 Task: Create Board Website Redesign to Workspace Data Analysis. Create Board Customer Feedback Management to Workspace Data Analysis. Create Board Social Media User Generated Content Management to Workspace Data Analysis
Action: Mouse moved to (351, 60)
Screenshot: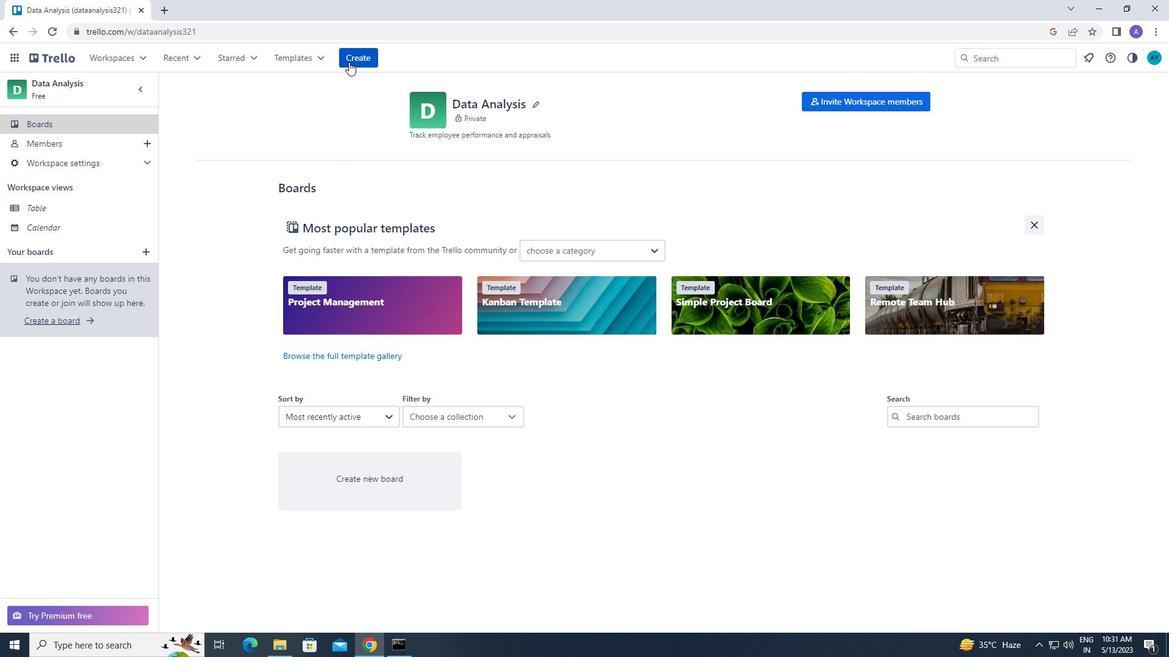 
Action: Mouse pressed left at (351, 60)
Screenshot: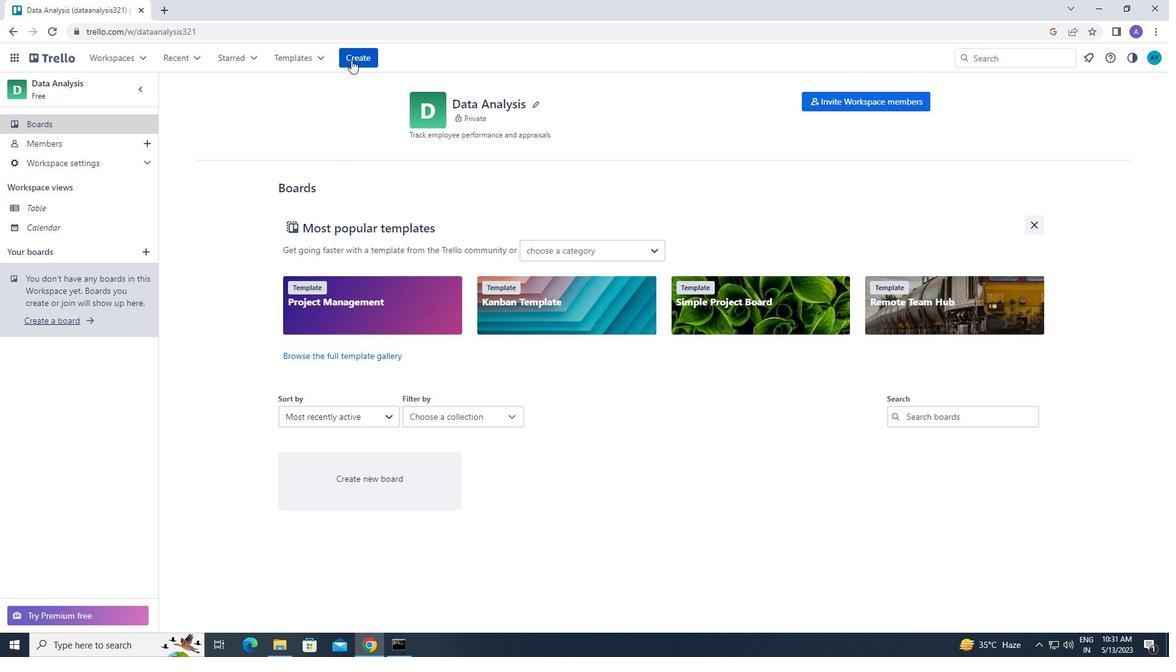 
Action: Mouse moved to (367, 110)
Screenshot: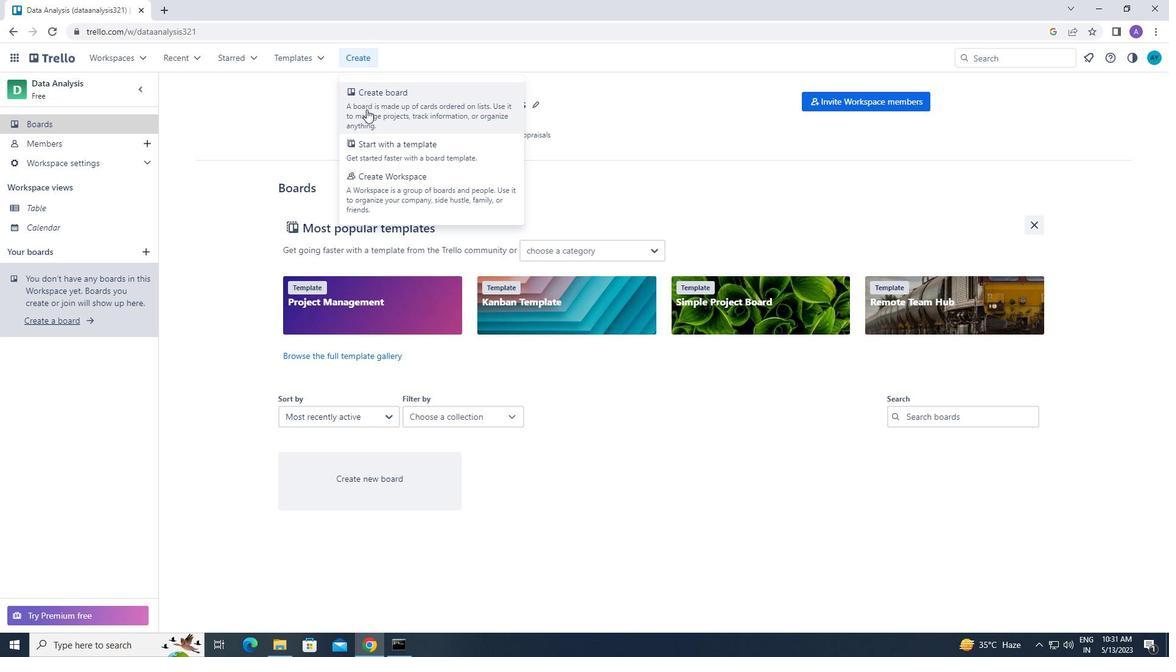 
Action: Mouse pressed left at (367, 110)
Screenshot: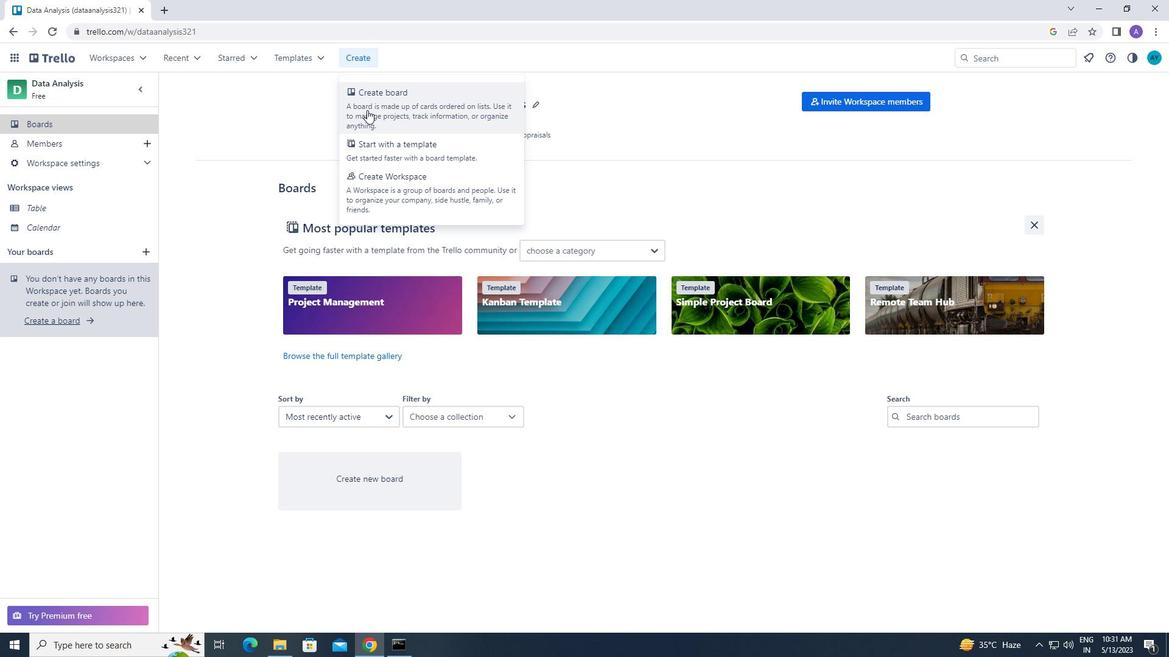 
Action: Mouse moved to (381, 285)
Screenshot: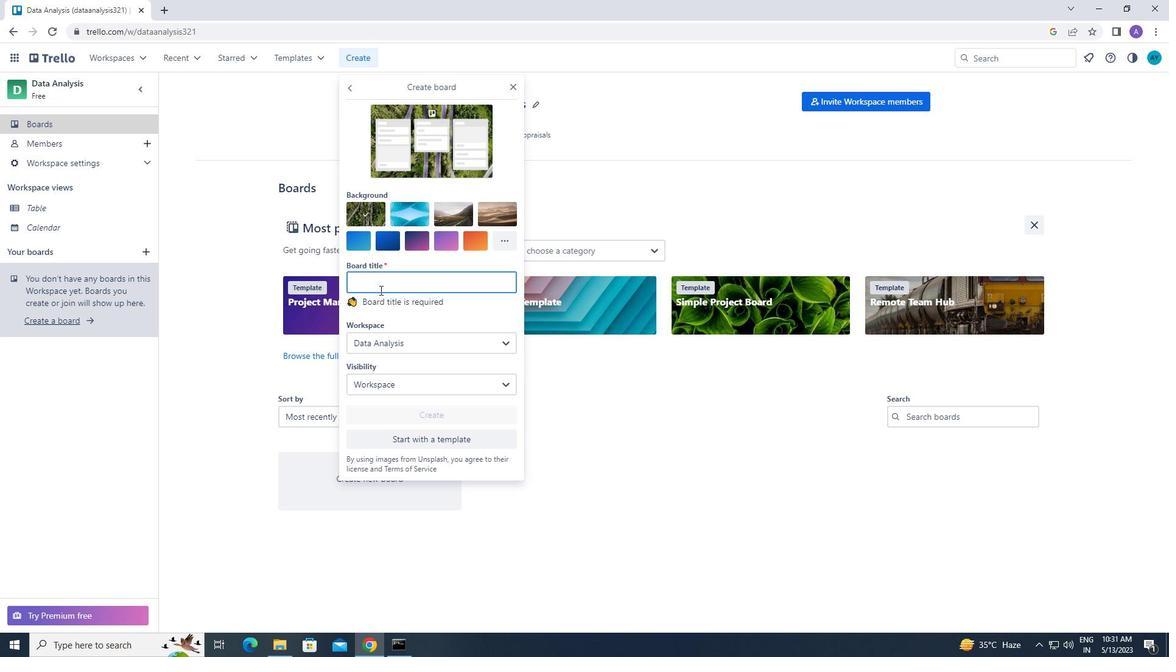 
Action: Mouse pressed left at (381, 285)
Screenshot: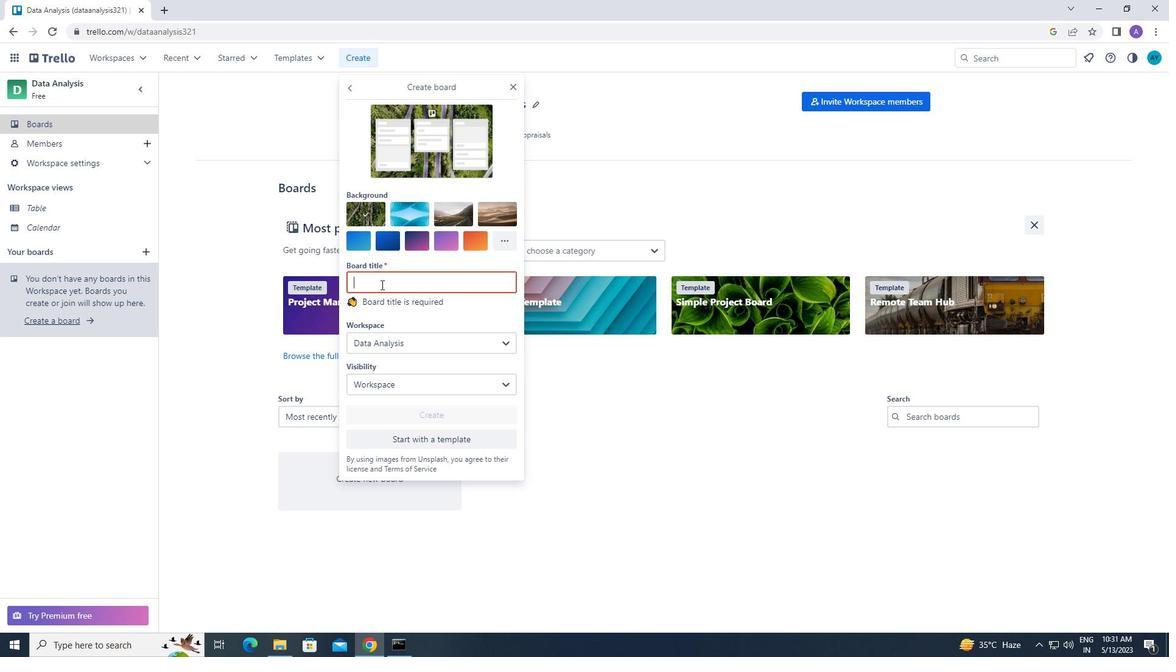 
Action: Key pressed <Key.caps_lock><Key.caps_lock>w<Key.caps_lock>ebsit
Screenshot: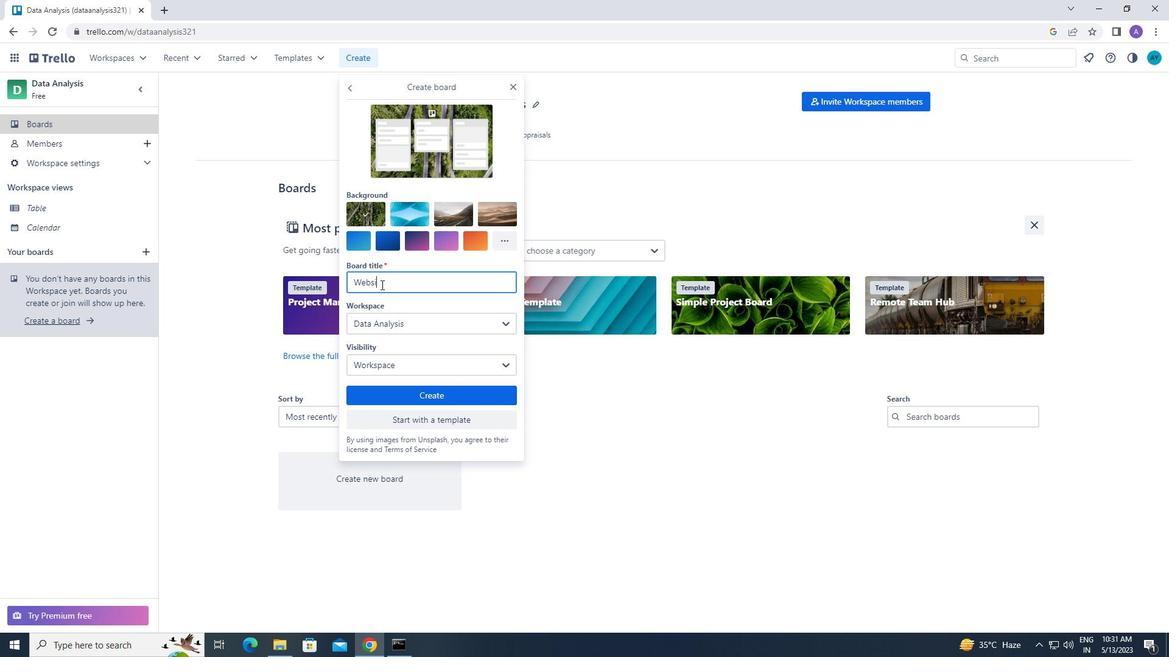 
Action: Mouse moved to (515, 264)
Screenshot: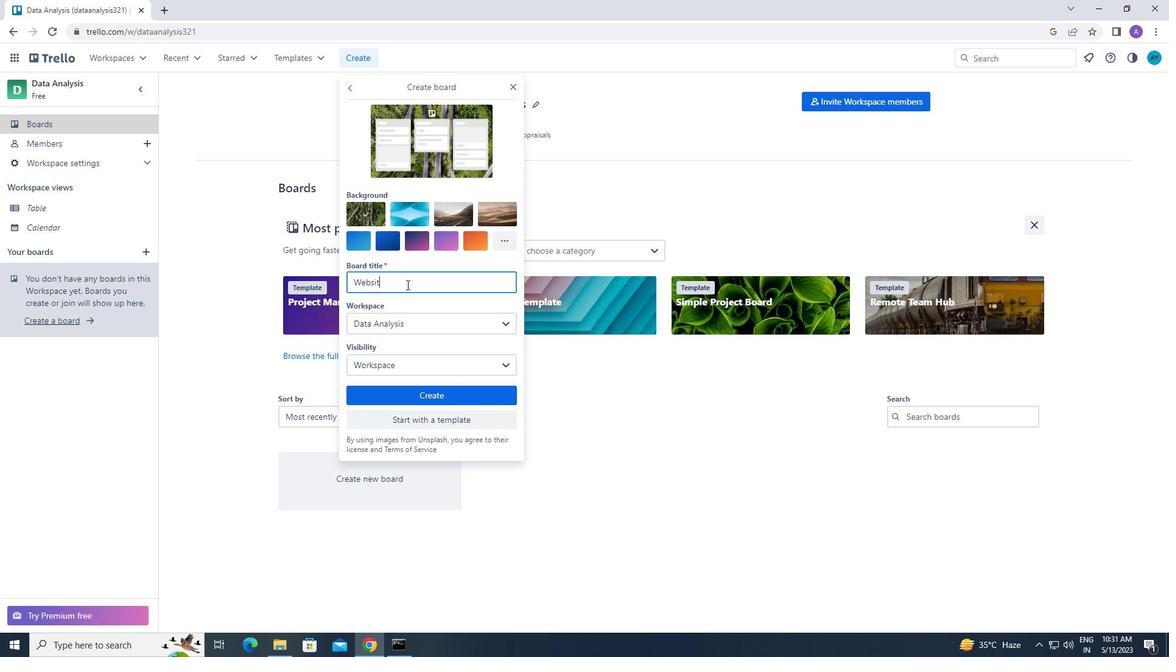 
Action: Key pressed e<Key.space><Key.caps_lock>r<Key.caps_lock>edesign
Screenshot: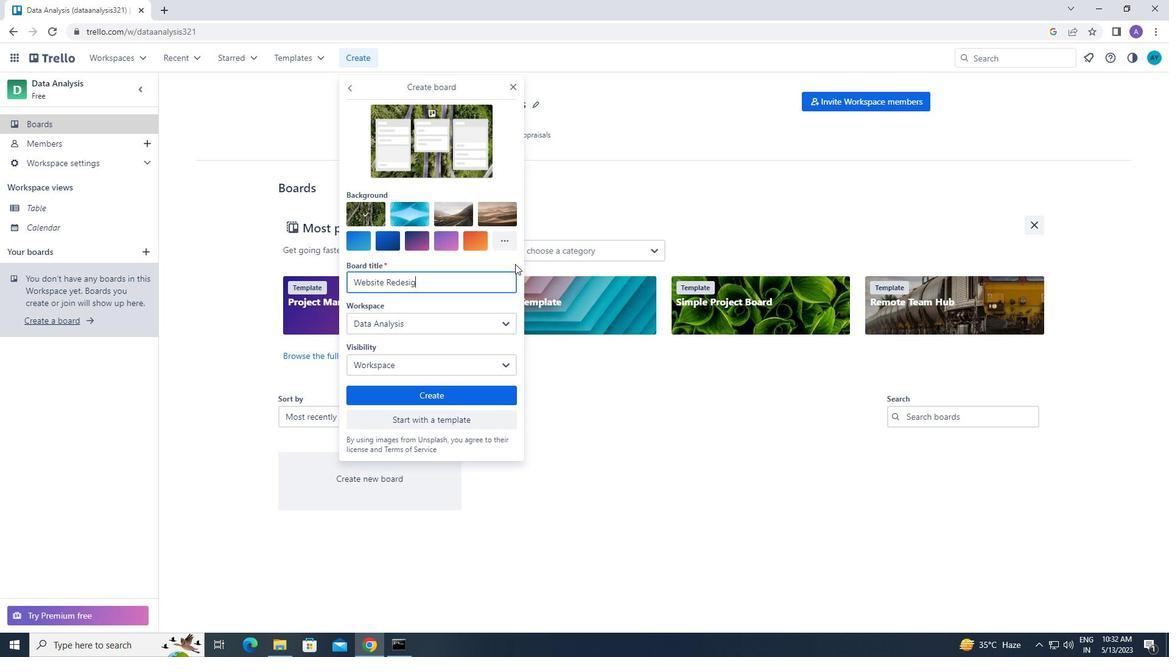 
Action: Mouse moved to (467, 392)
Screenshot: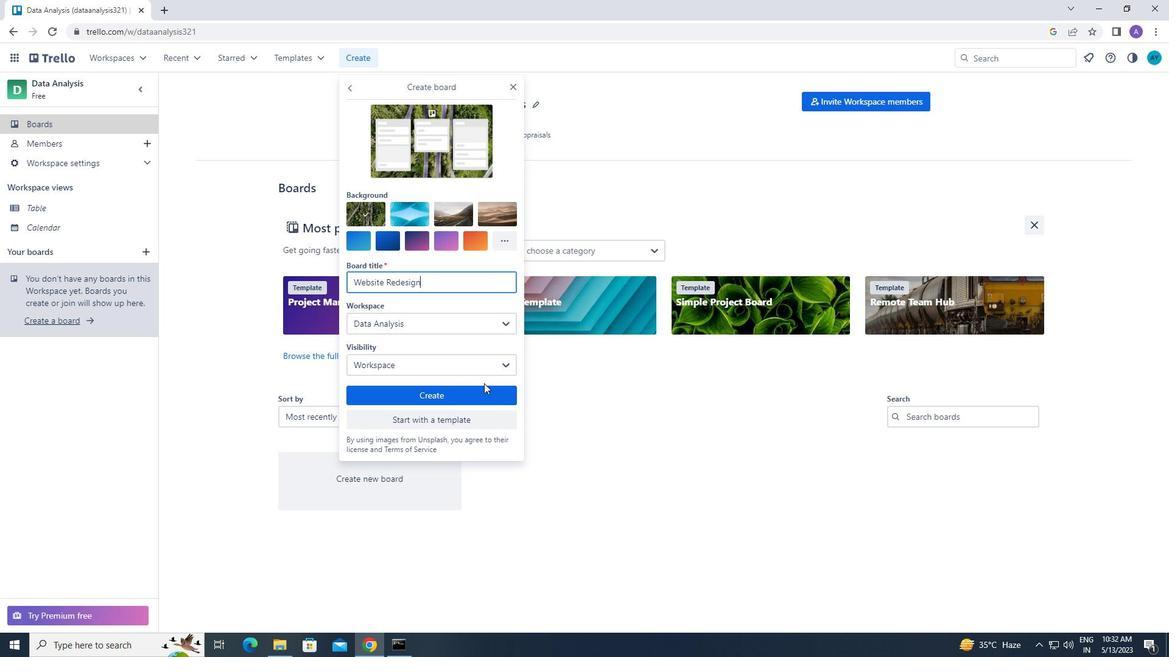 
Action: Mouse pressed left at (467, 392)
Screenshot: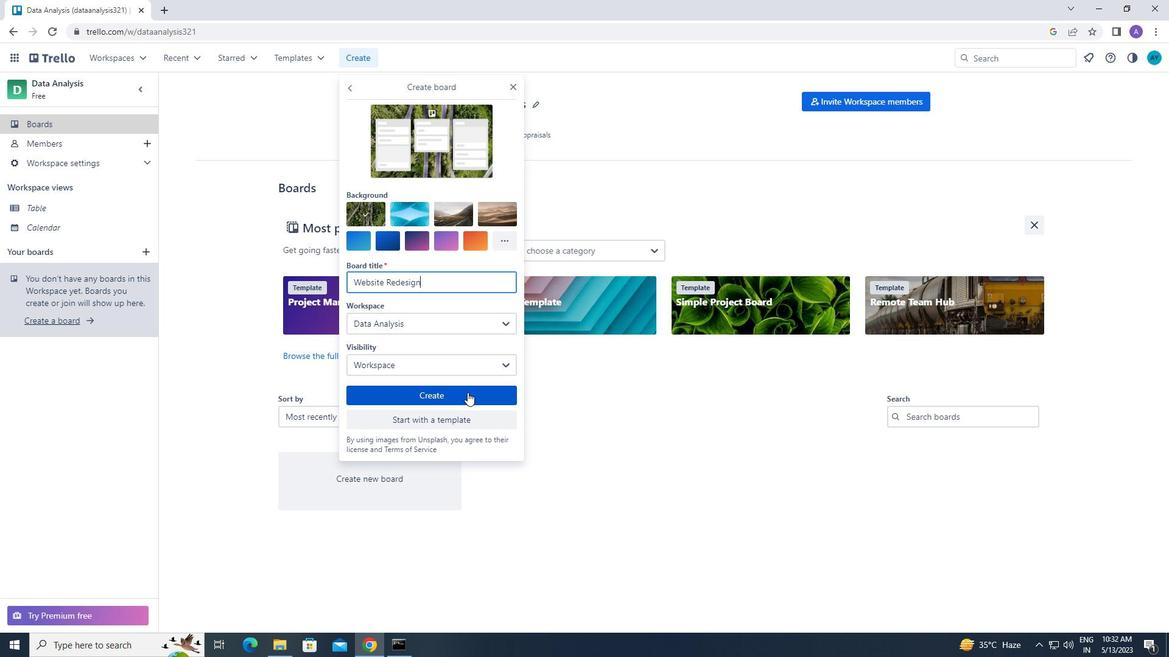 
Action: Mouse moved to (361, 59)
Screenshot: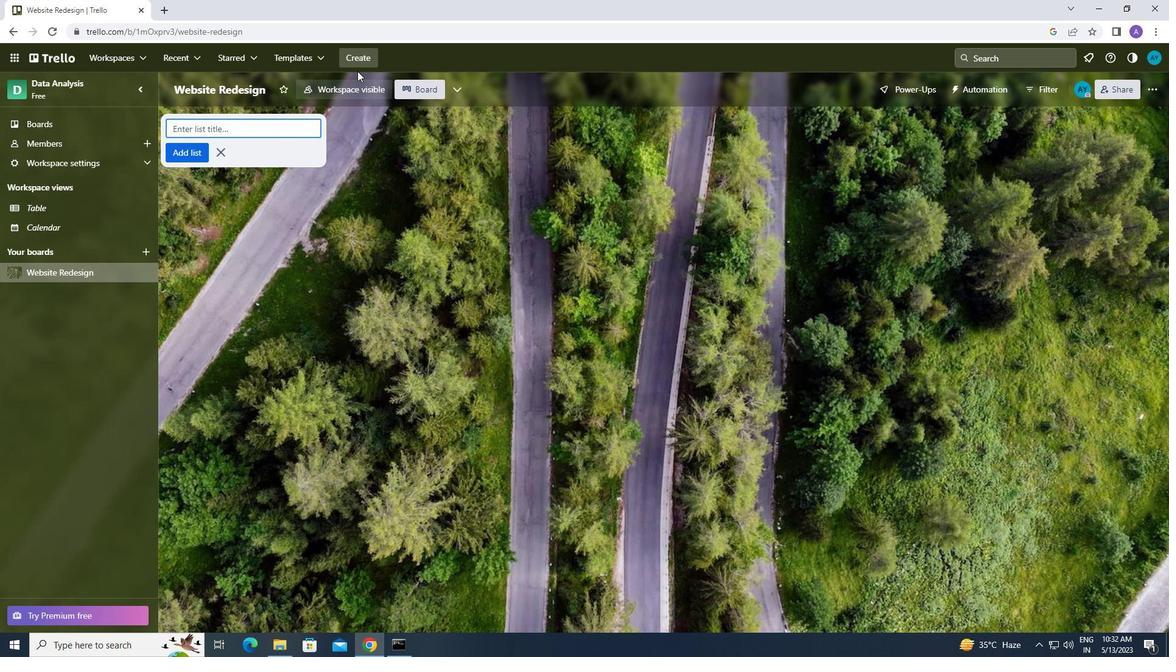 
Action: Mouse pressed left at (361, 59)
Screenshot: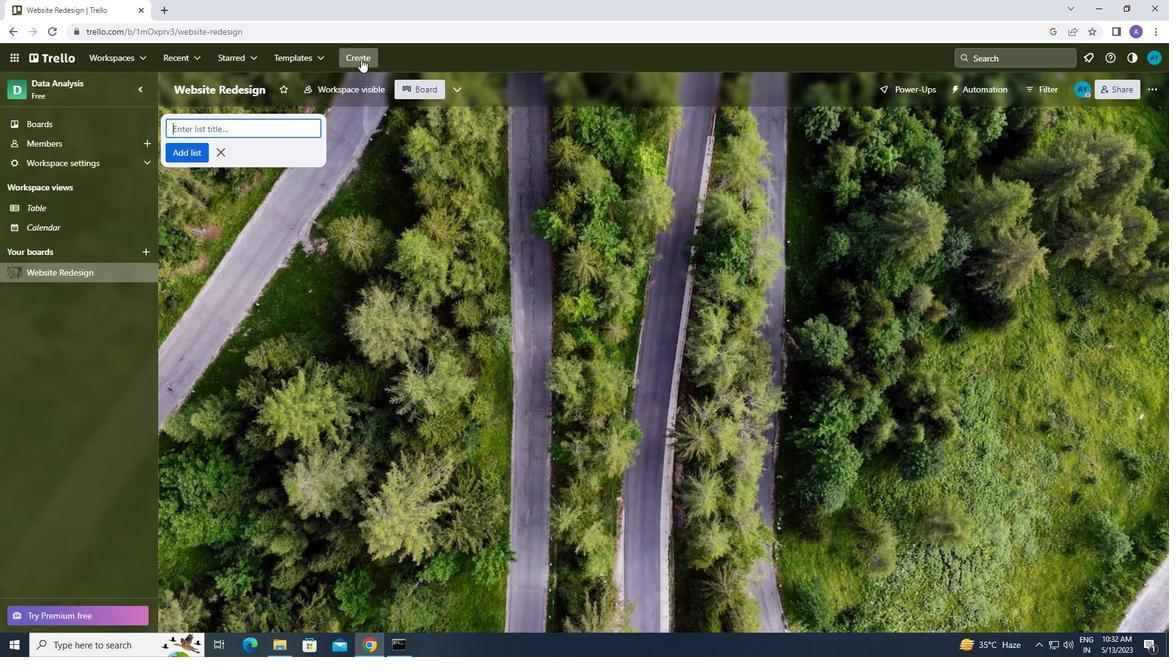 
Action: Mouse moved to (373, 110)
Screenshot: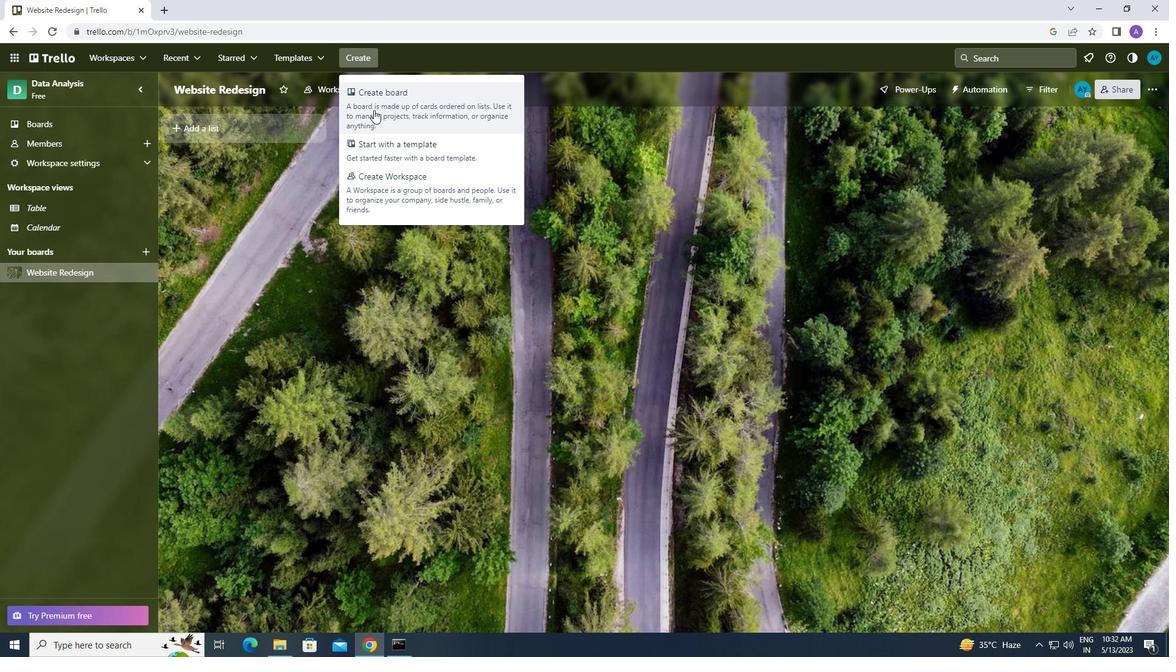
Action: Mouse pressed left at (373, 110)
Screenshot: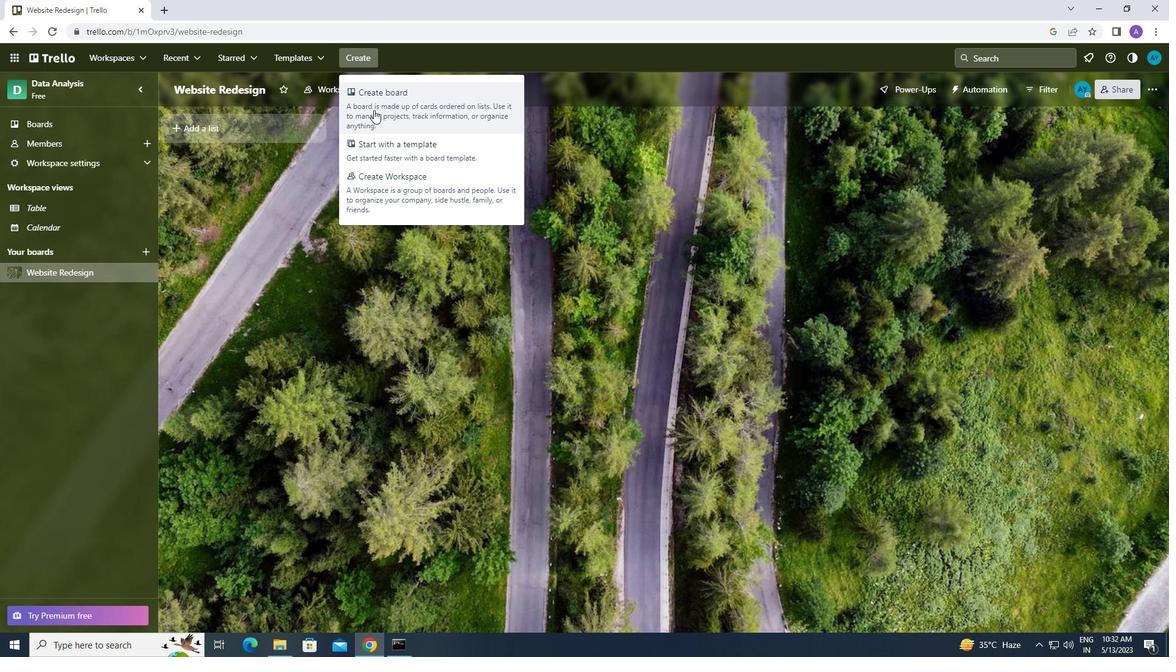 
Action: Mouse moved to (392, 277)
Screenshot: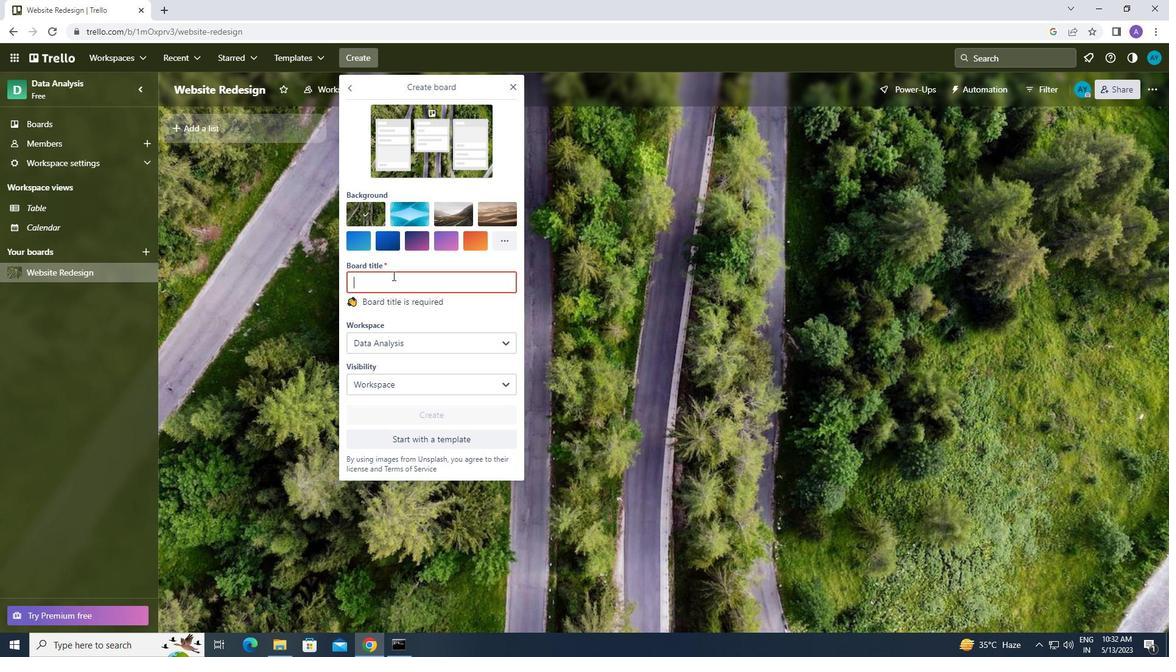 
Action: Key pressed <Key.caps_lock>c<Key.caps_lock>ustomer<Key.space><Key.caps_lock>f<Key.caps_lock>ee
Screenshot: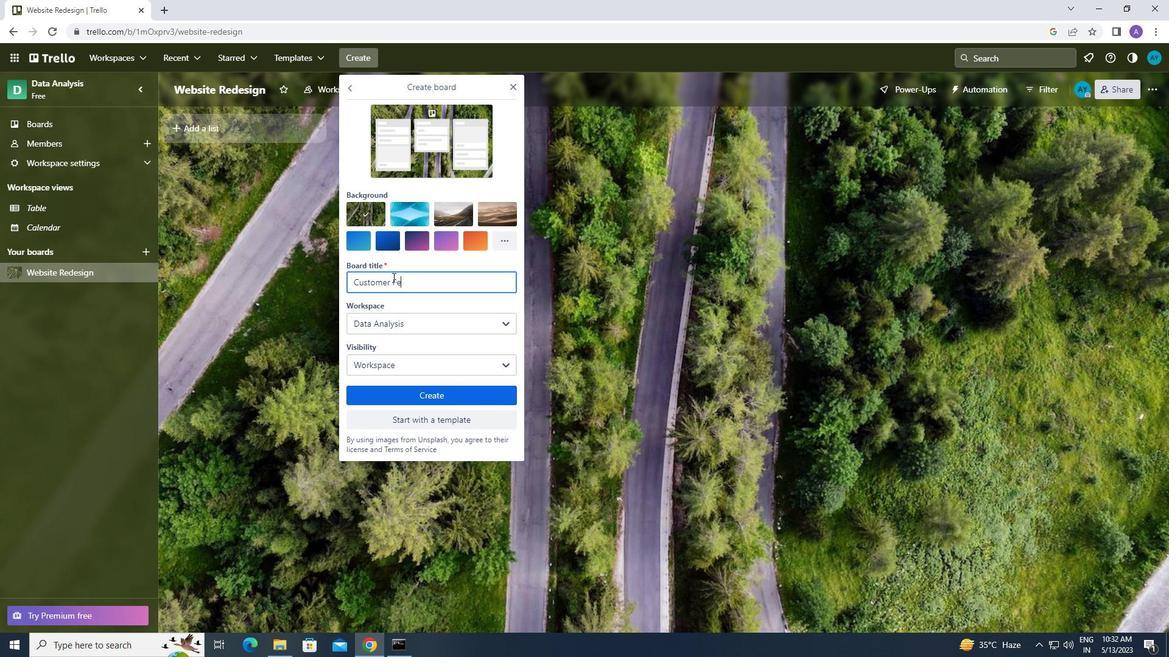 
Action: Mouse moved to (1102, 467)
Screenshot: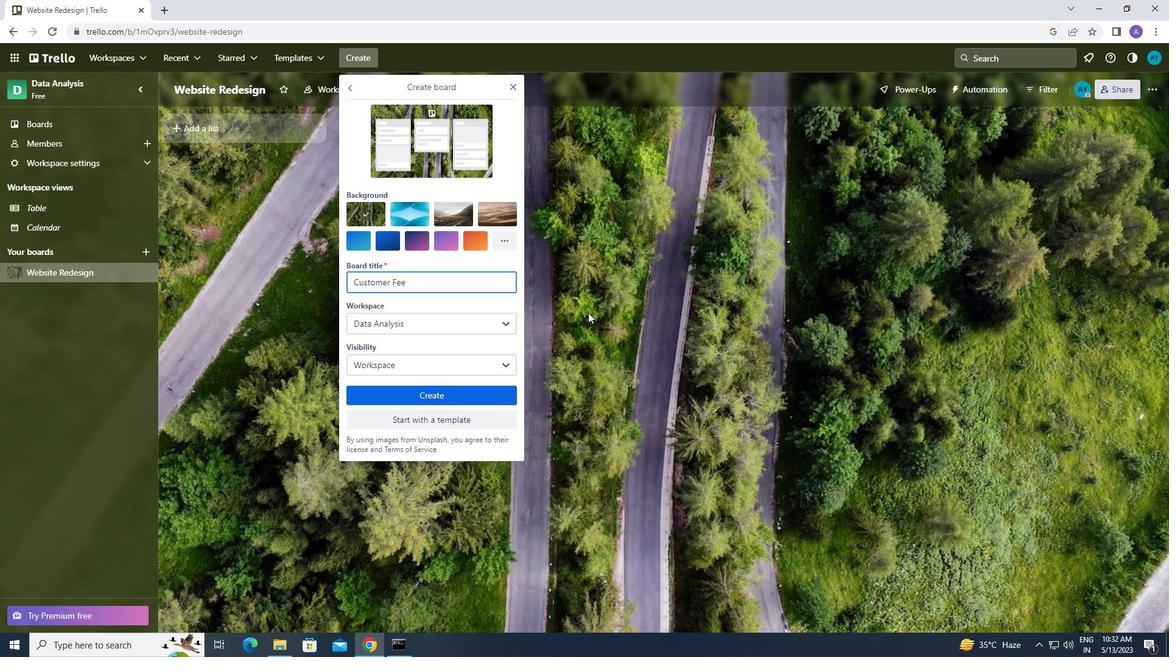
Action: Key pressed dback<Key.space><Key.caps_lock>m<Key.caps_lock>anagement
Screenshot: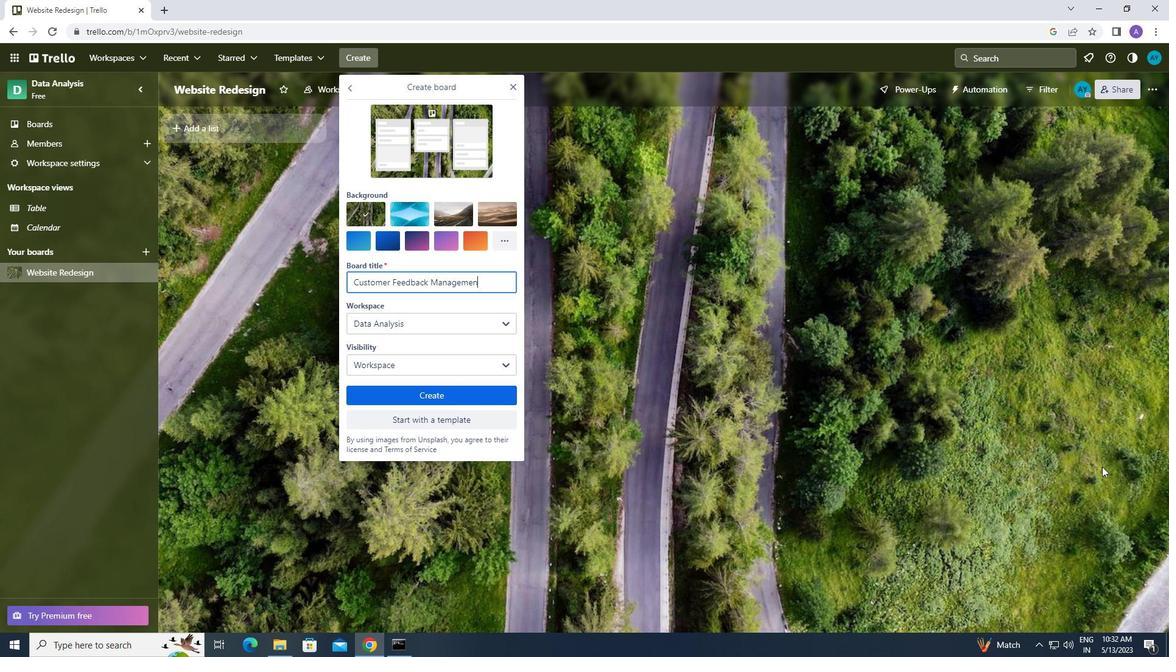
Action: Mouse moved to (458, 394)
Screenshot: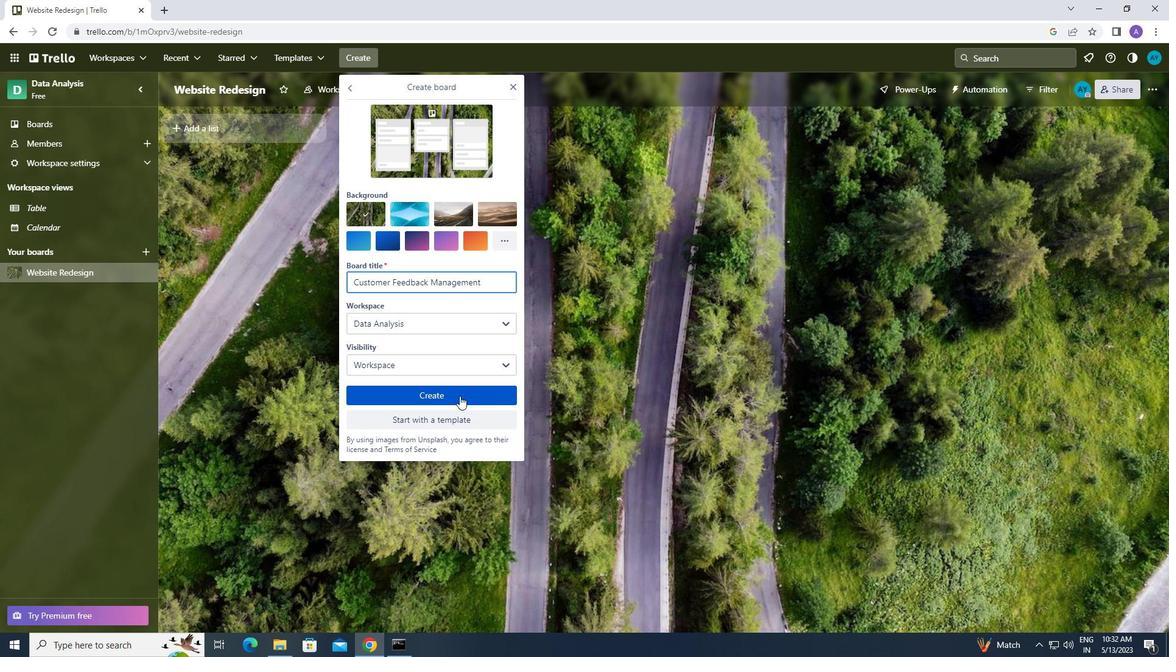 
Action: Mouse pressed left at (458, 394)
Screenshot: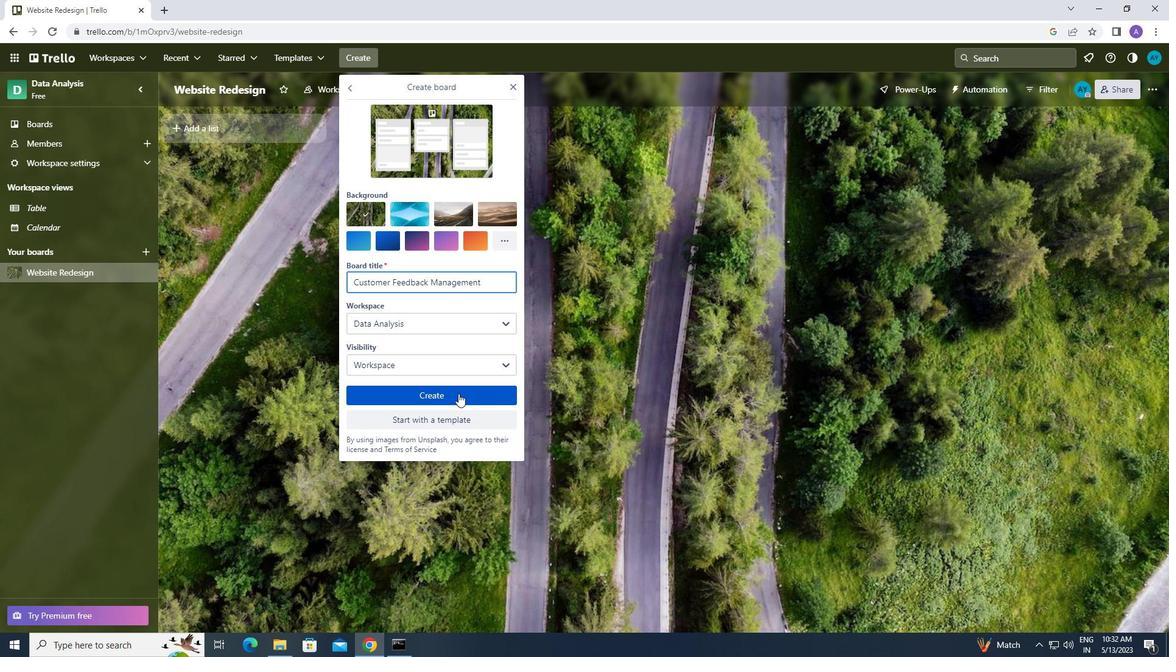 
Action: Mouse moved to (355, 54)
Screenshot: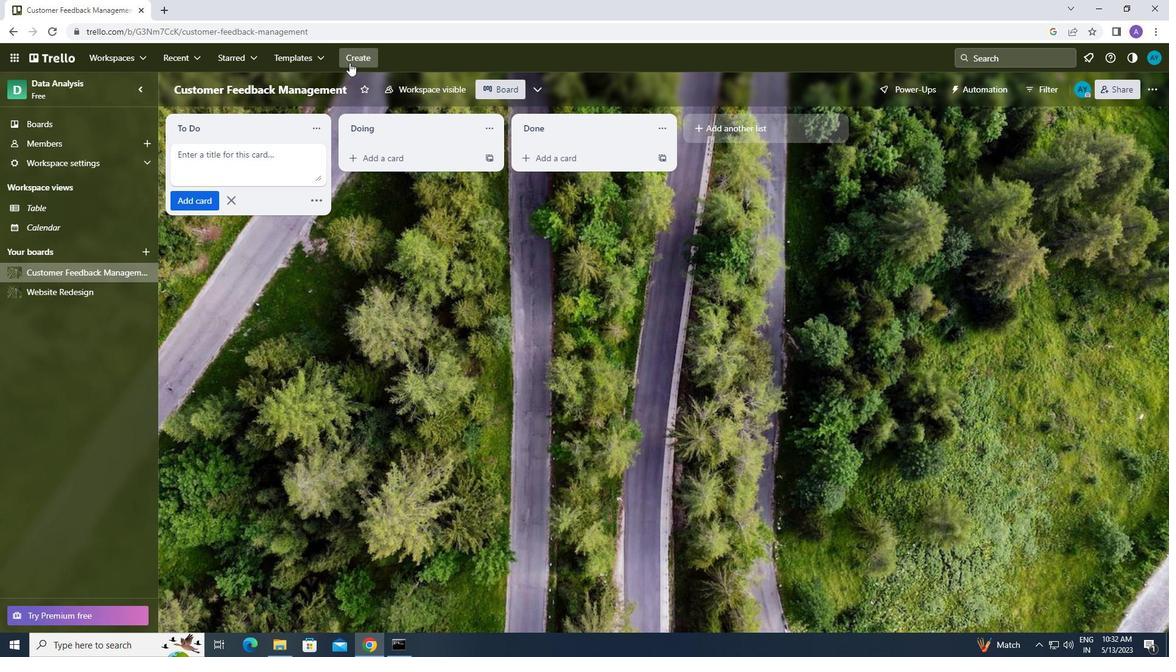 
Action: Mouse pressed left at (355, 54)
Screenshot: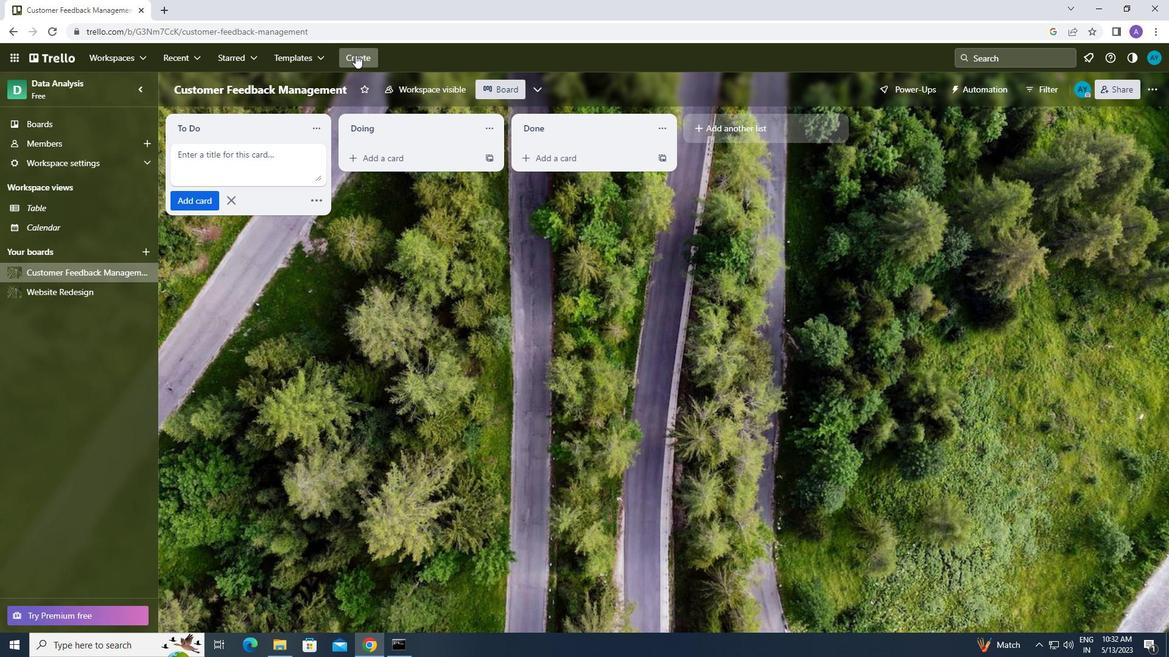 
Action: Mouse moved to (370, 101)
Screenshot: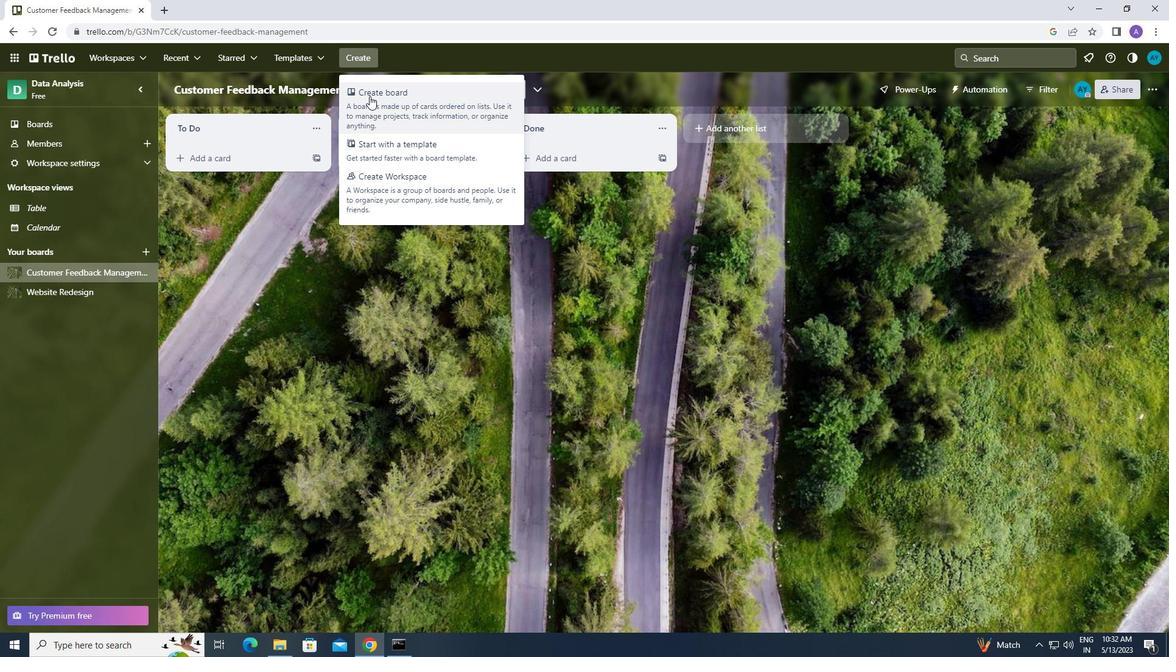 
Action: Mouse pressed left at (370, 101)
Screenshot: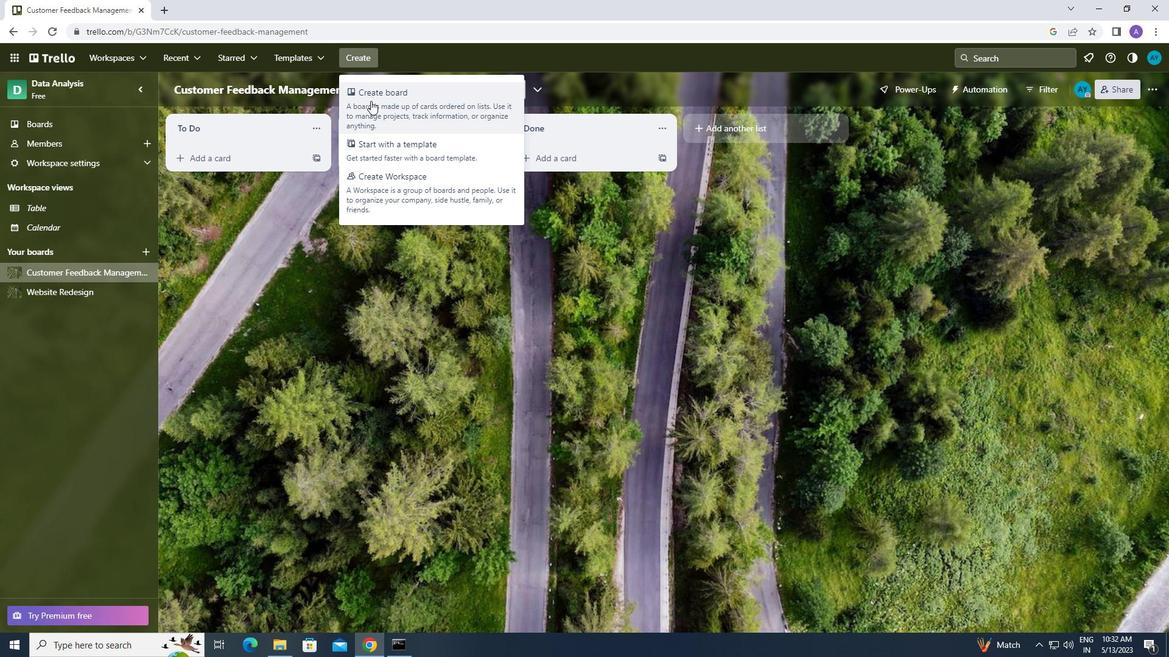 
Action: Mouse moved to (360, 288)
Screenshot: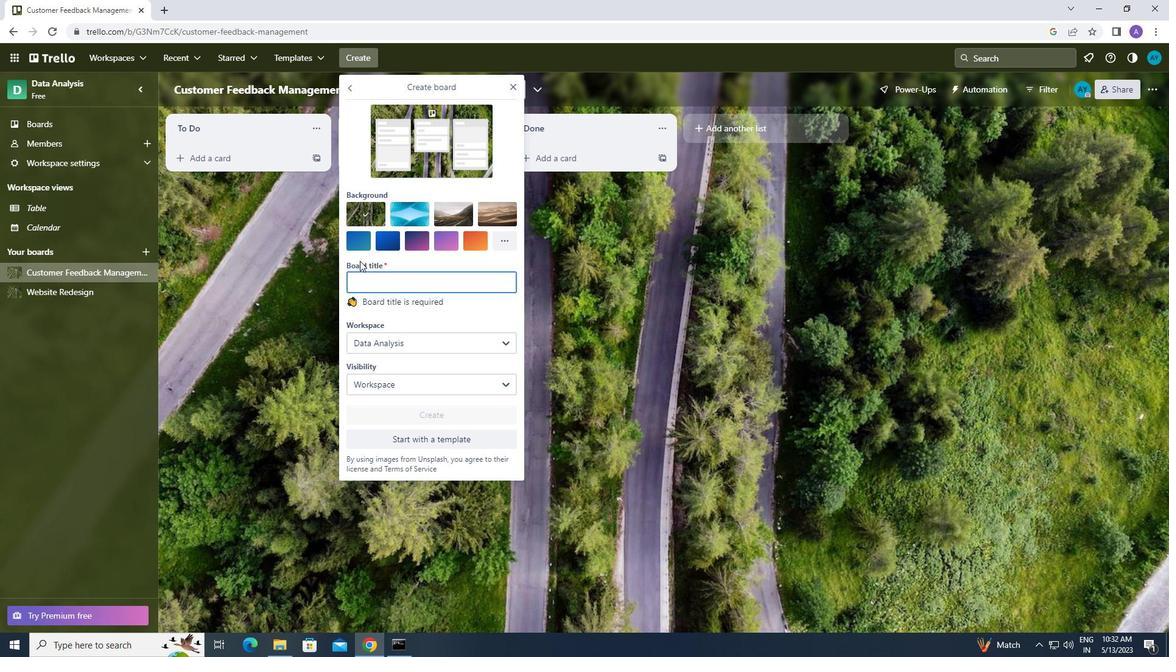 
Action: Key pressed <Key.caps_lock>s<Key.caps_lock>ocial<Key.space><Key.caps_lock>m<Key.caps_lock>edia<Key.space><Key.caps_lock>u<Key.caps_lock>ser<Key.space><Key.caps_lock>g<Key.caps_lock>enerated<Key.space><Key.caps_lock>c<Key.caps_lock>ontent<Key.space><Key.caps_lock>m<Key.caps_lock>anagement
Screenshot: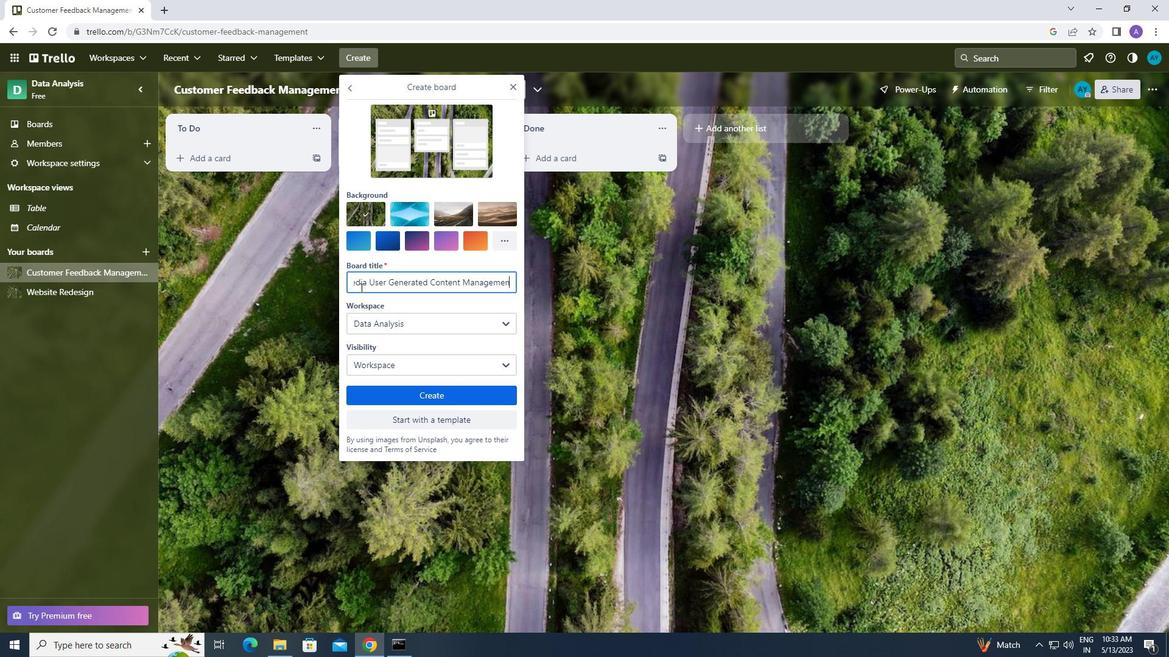 
Action: Mouse moved to (397, 387)
Screenshot: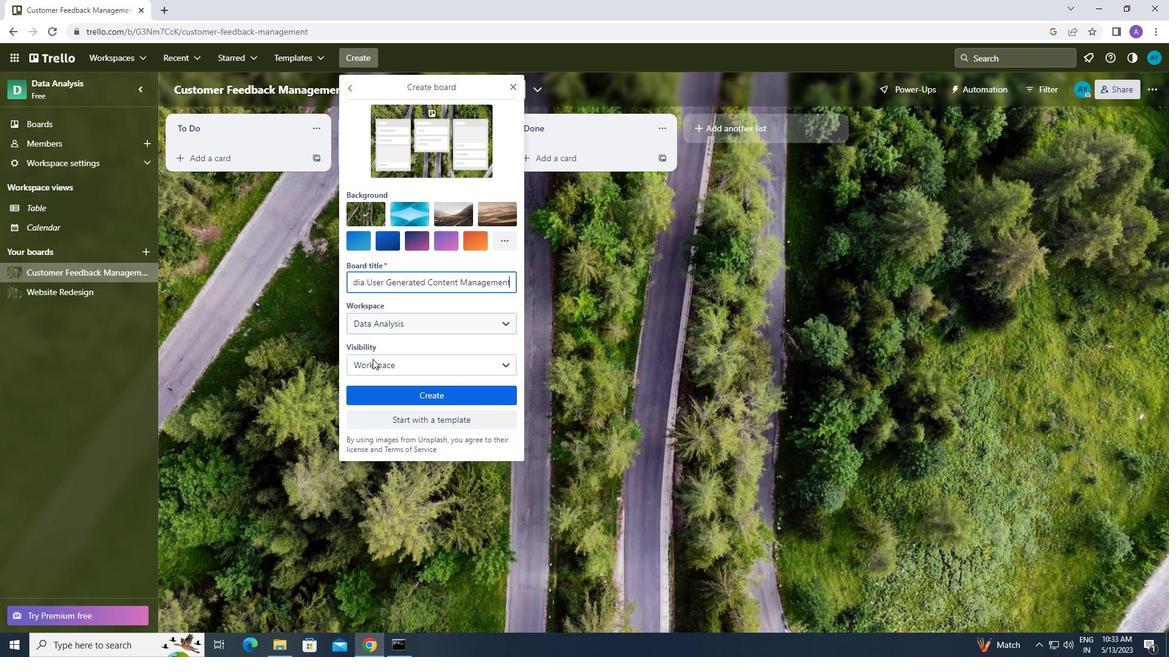 
Action: Mouse pressed left at (397, 387)
Screenshot: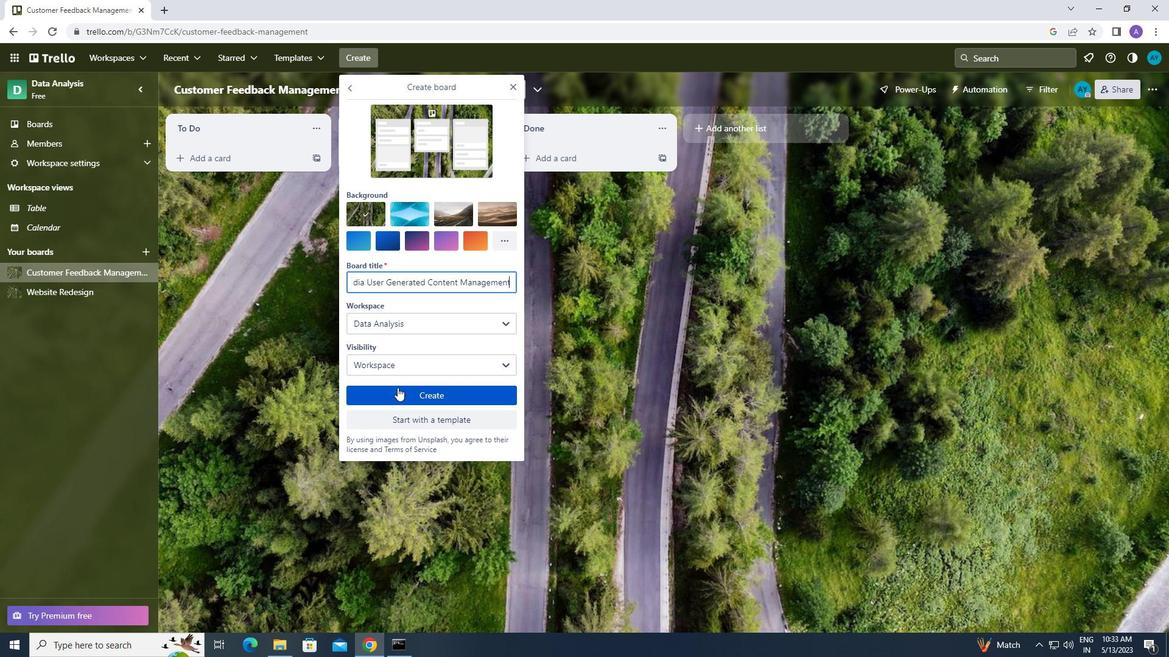 
